 Task: Check the standings of the 2023 Victory Lane Racing NASCAR Cup Series for the race "Wurth 400" on the track "Dover".
Action: Mouse moved to (148, 322)
Screenshot: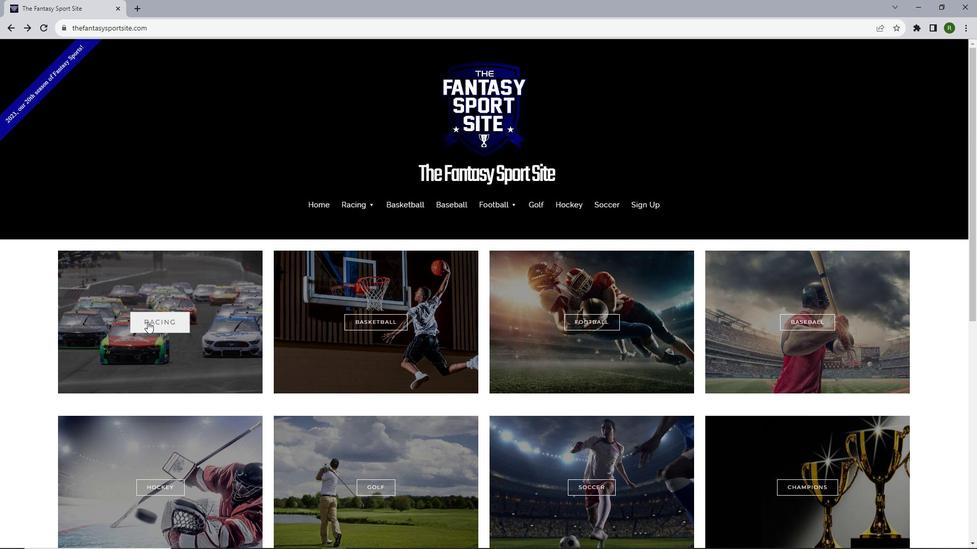 
Action: Mouse pressed left at (148, 322)
Screenshot: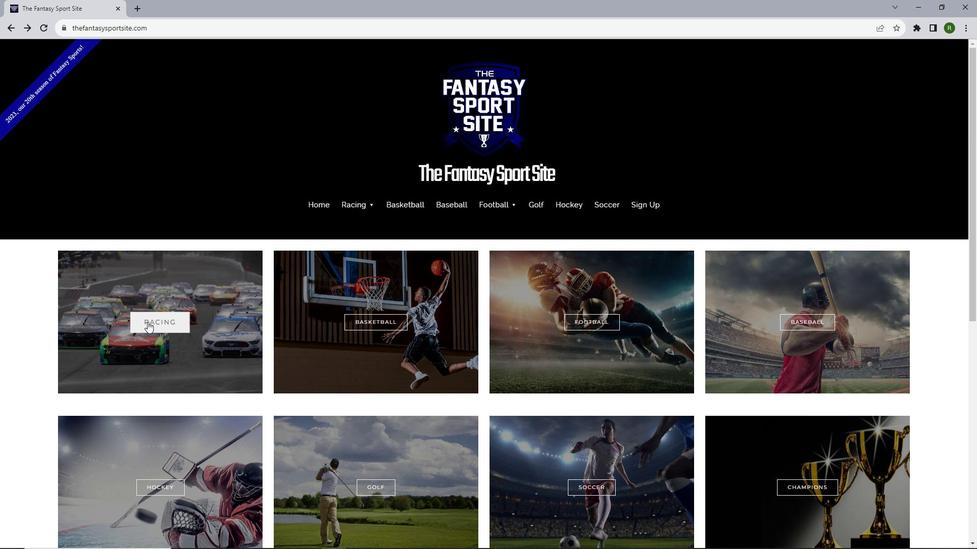 
Action: Mouse moved to (229, 280)
Screenshot: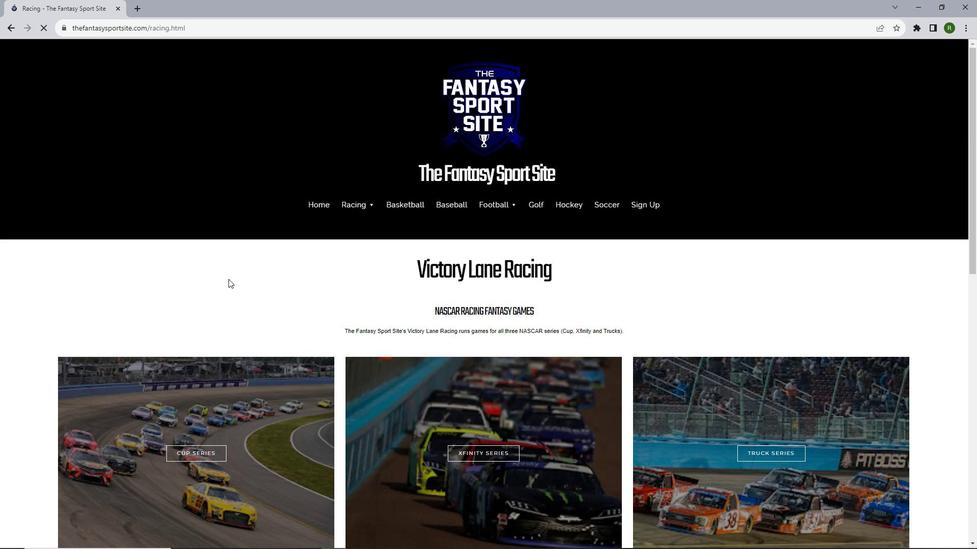 
Action: Mouse scrolled (229, 279) with delta (0, 0)
Screenshot: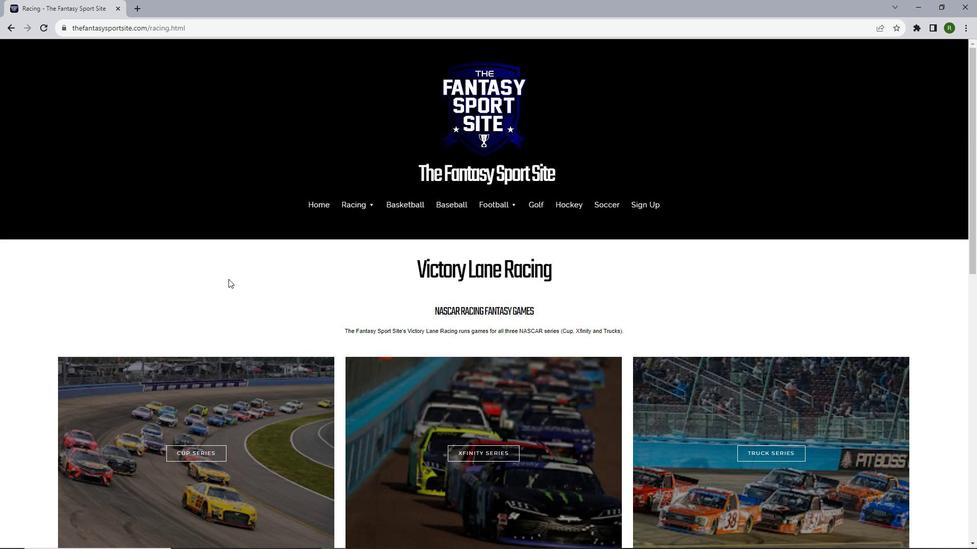 
Action: Mouse scrolled (229, 279) with delta (0, 0)
Screenshot: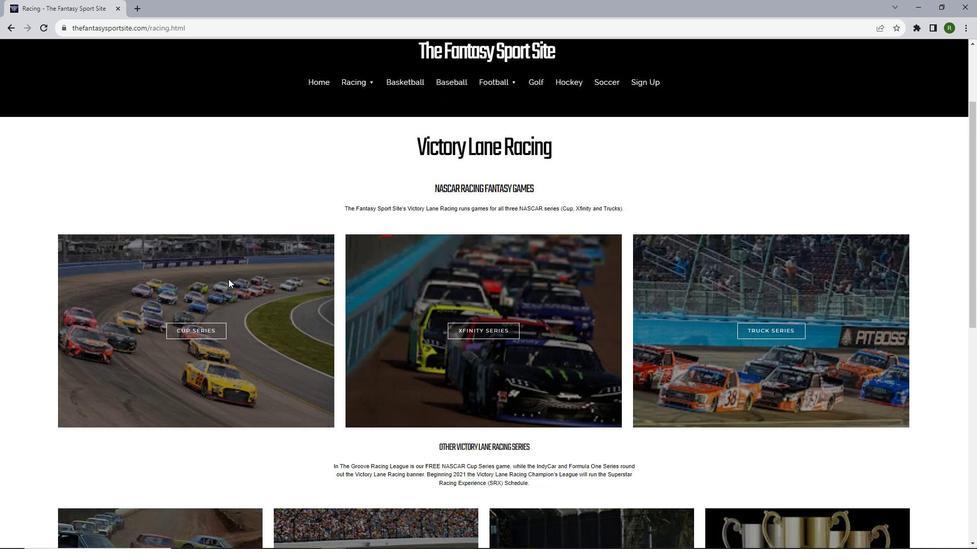 
Action: Mouse scrolled (229, 279) with delta (0, 0)
Screenshot: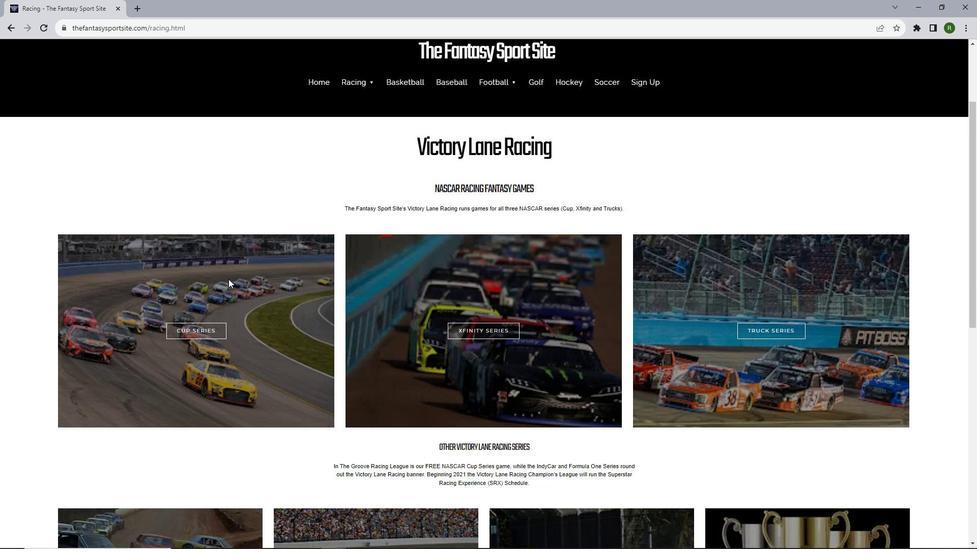 
Action: Mouse moved to (196, 300)
Screenshot: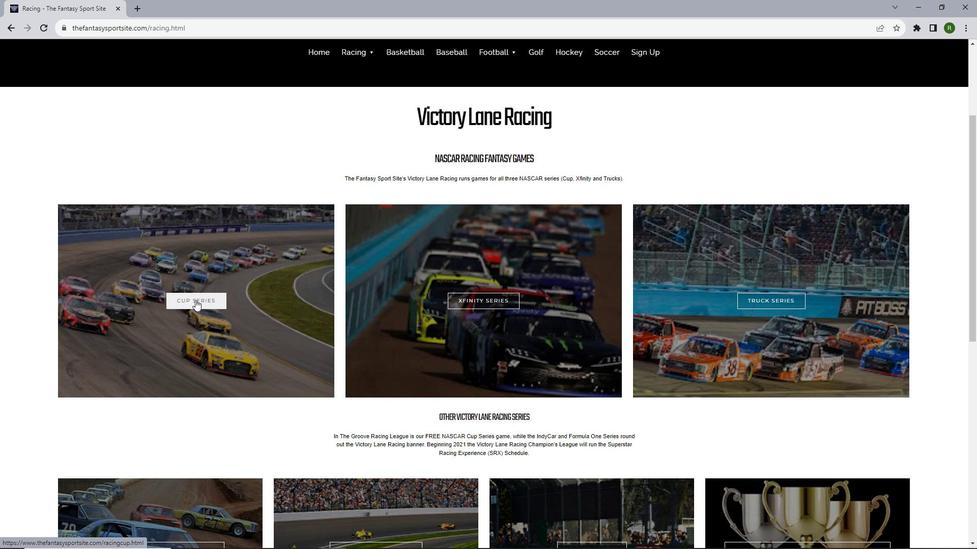 
Action: Mouse pressed left at (196, 300)
Screenshot: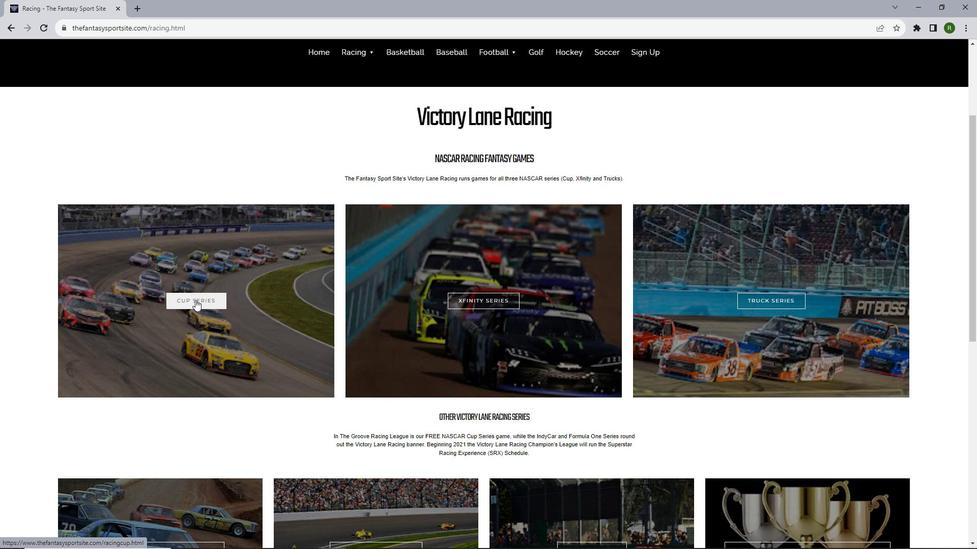 
Action: Mouse moved to (283, 262)
Screenshot: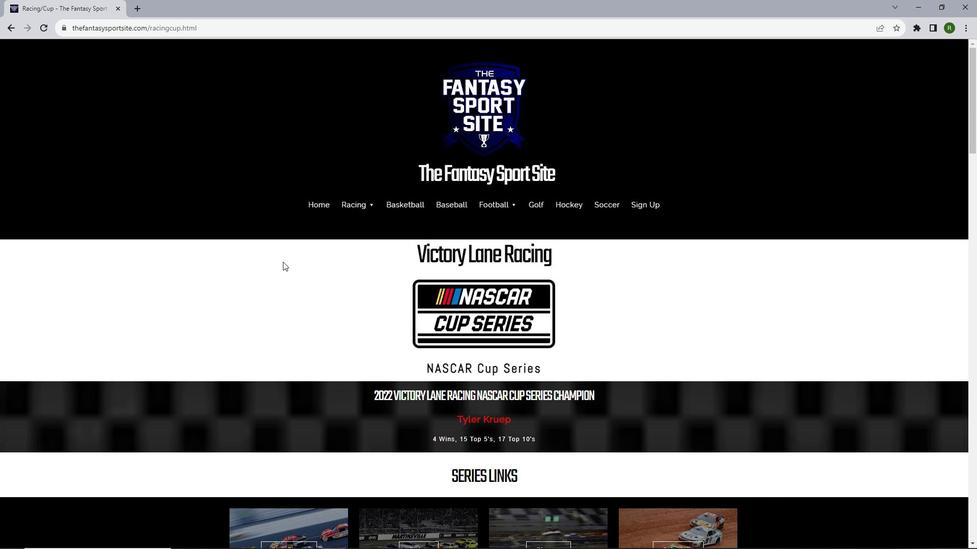 
Action: Mouse scrolled (283, 262) with delta (0, 0)
Screenshot: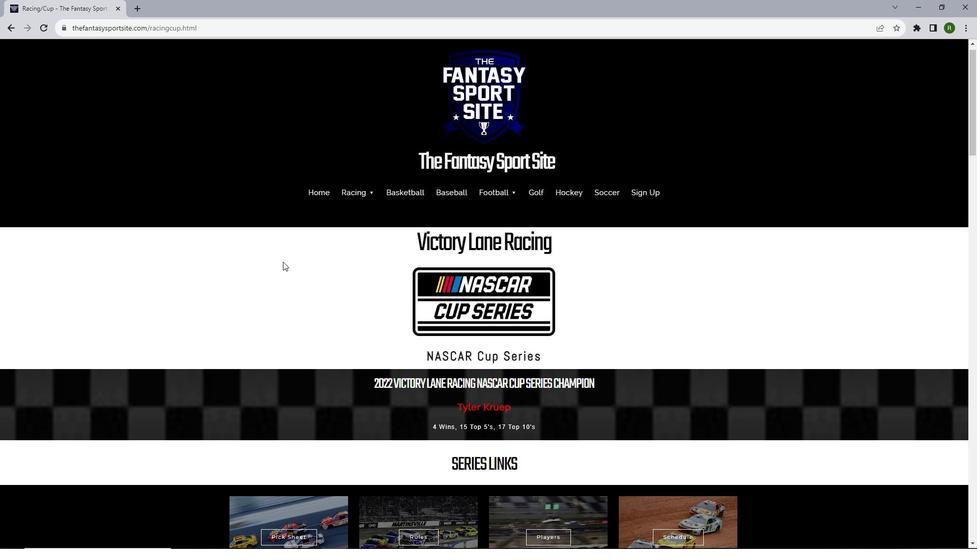 
Action: Mouse scrolled (283, 262) with delta (0, 0)
Screenshot: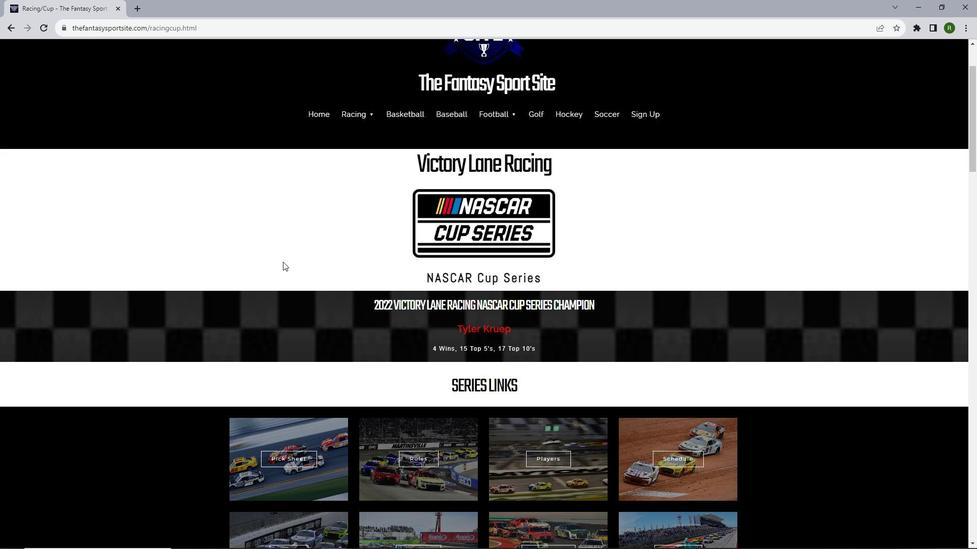 
Action: Mouse scrolled (283, 262) with delta (0, 0)
Screenshot: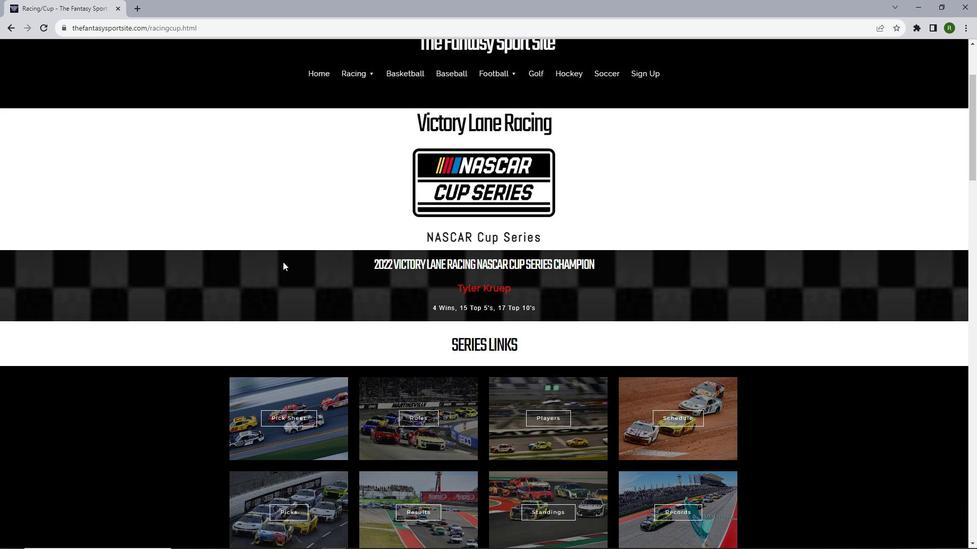 
Action: Mouse scrolled (283, 262) with delta (0, 0)
Screenshot: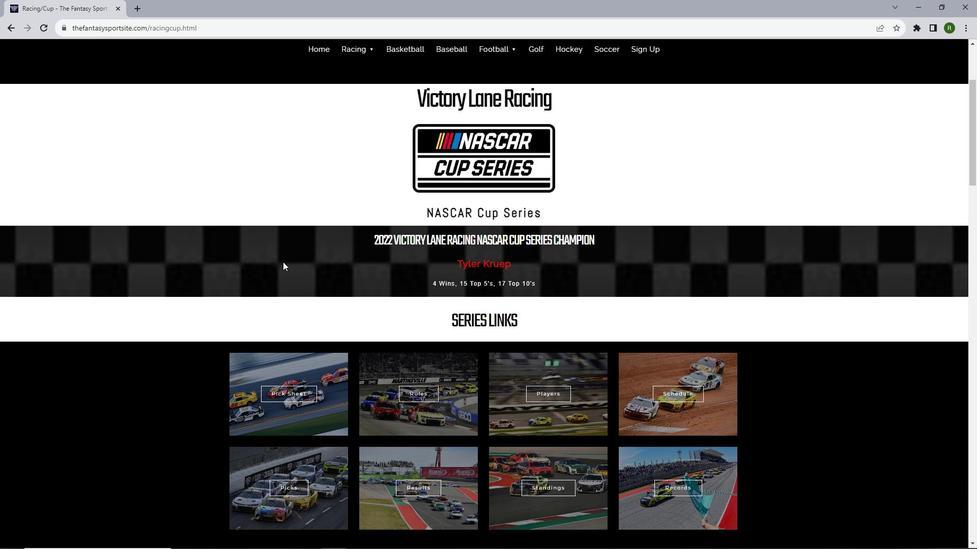 
Action: Mouse moved to (558, 432)
Screenshot: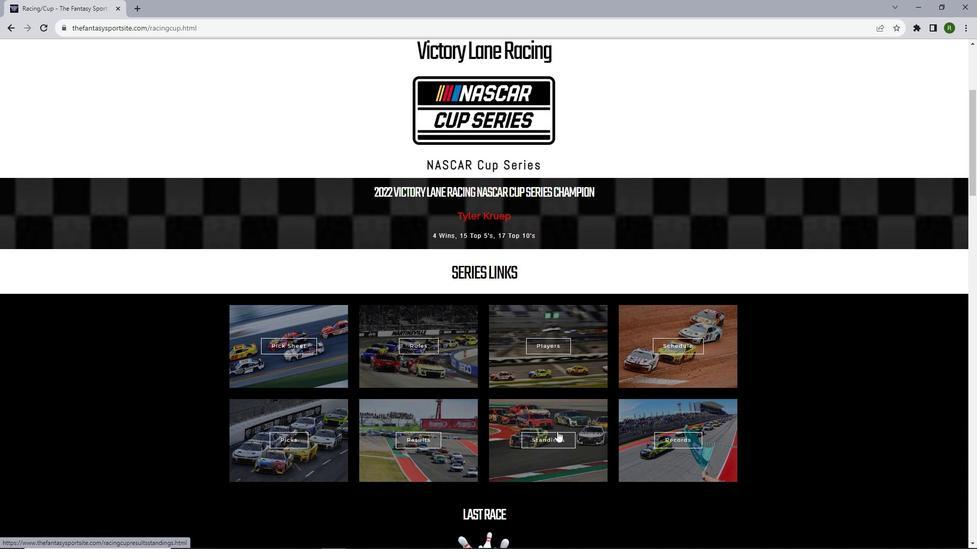 
Action: Mouse pressed left at (558, 432)
Screenshot: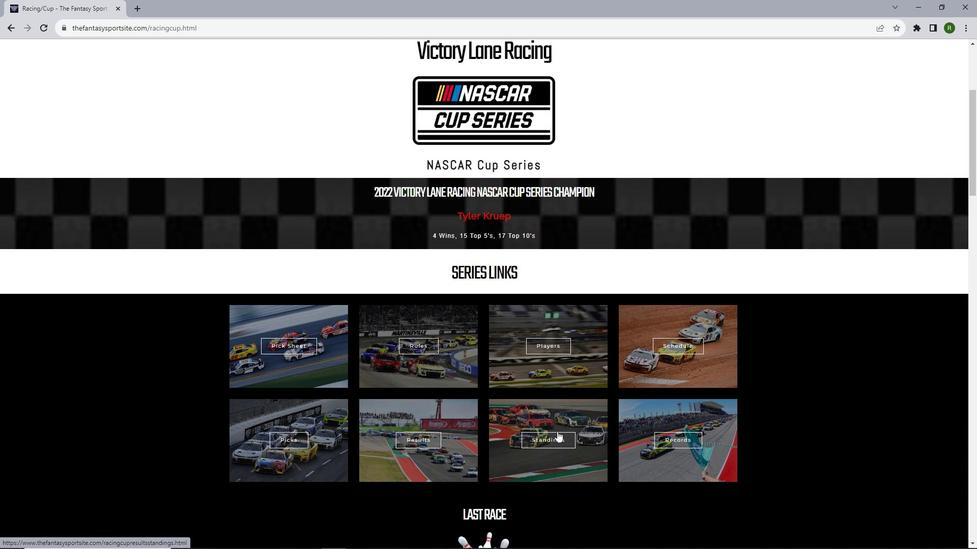 
Action: Mouse moved to (458, 227)
Screenshot: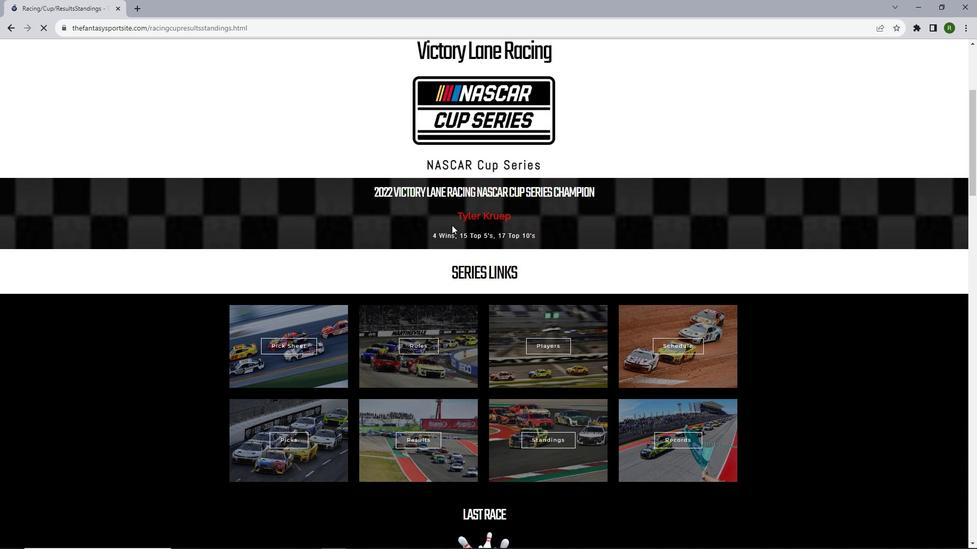 
Action: Mouse scrolled (458, 227) with delta (0, 0)
Screenshot: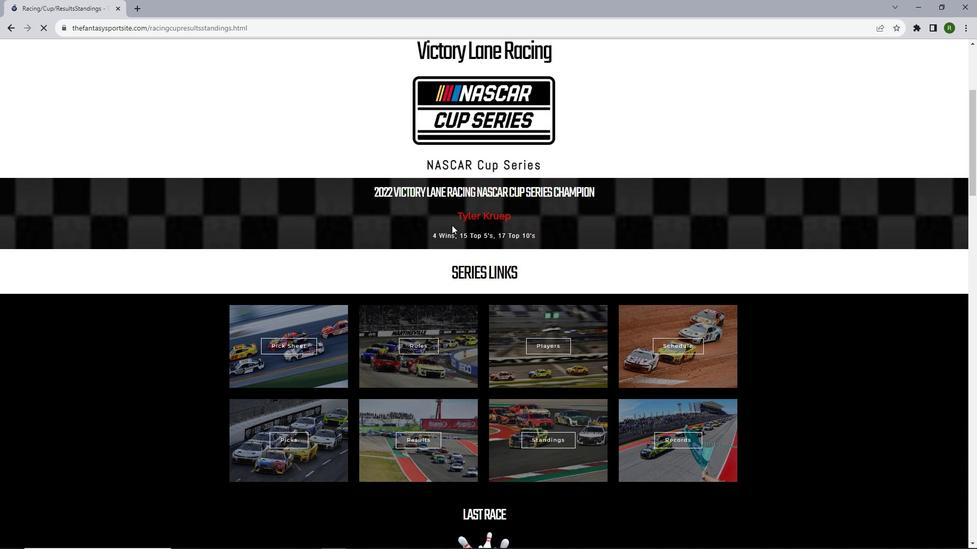 
Action: Mouse moved to (452, 226)
Screenshot: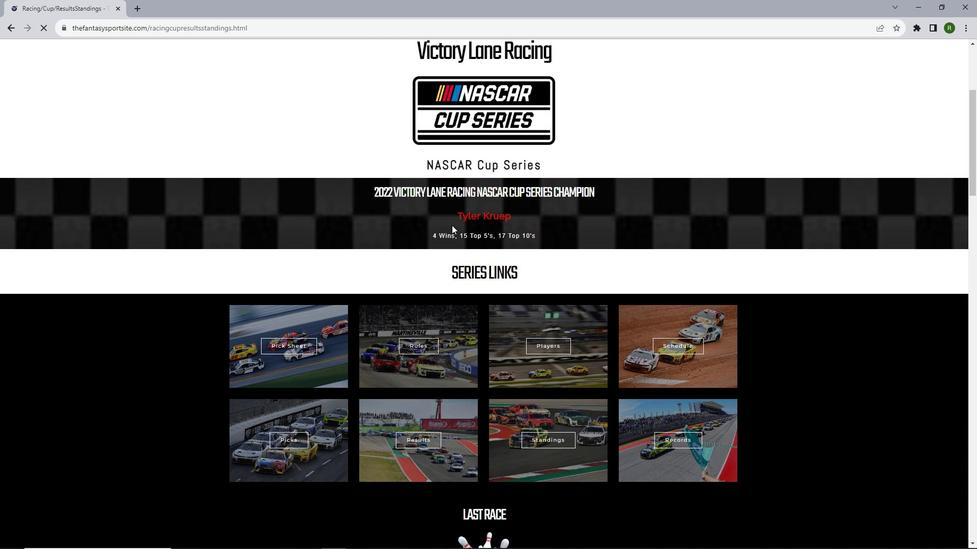 
Action: Mouse scrolled (452, 225) with delta (0, 0)
Screenshot: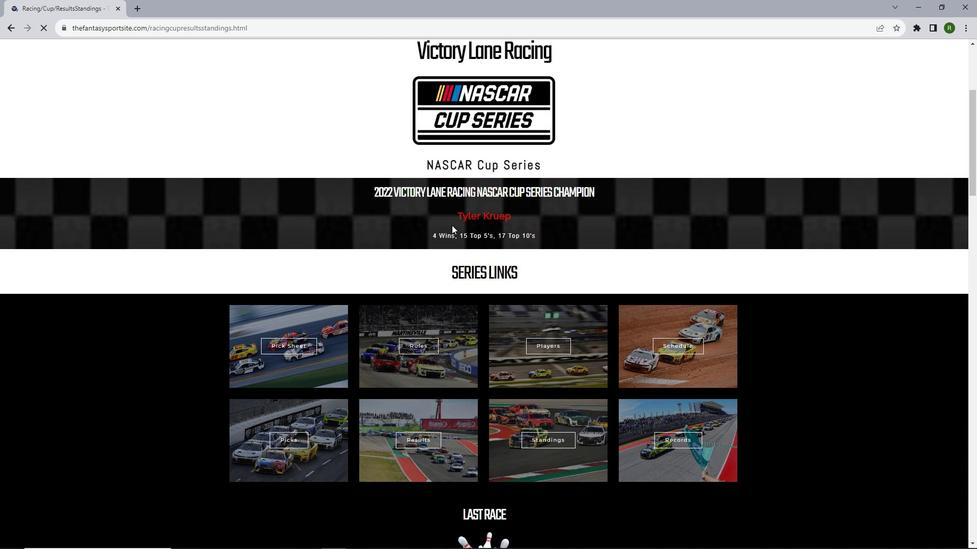 
Action: Mouse scrolled (452, 225) with delta (0, 0)
Screenshot: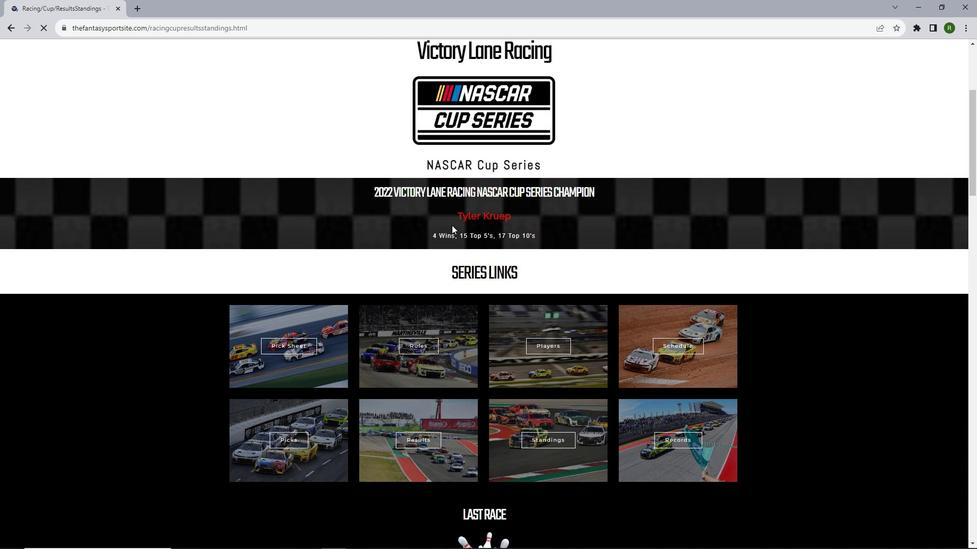 
Action: Mouse scrolled (452, 225) with delta (0, 0)
Screenshot: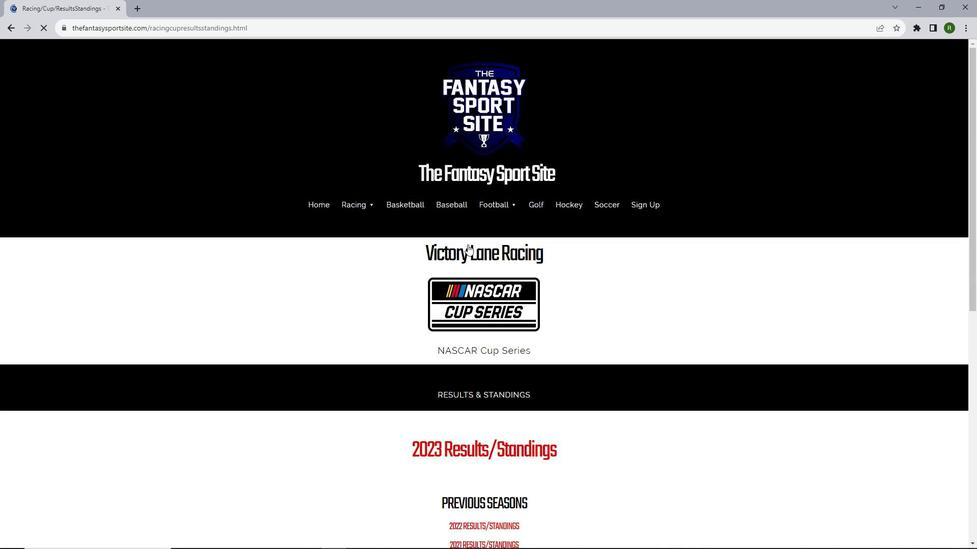 
Action: Mouse moved to (469, 390)
Screenshot: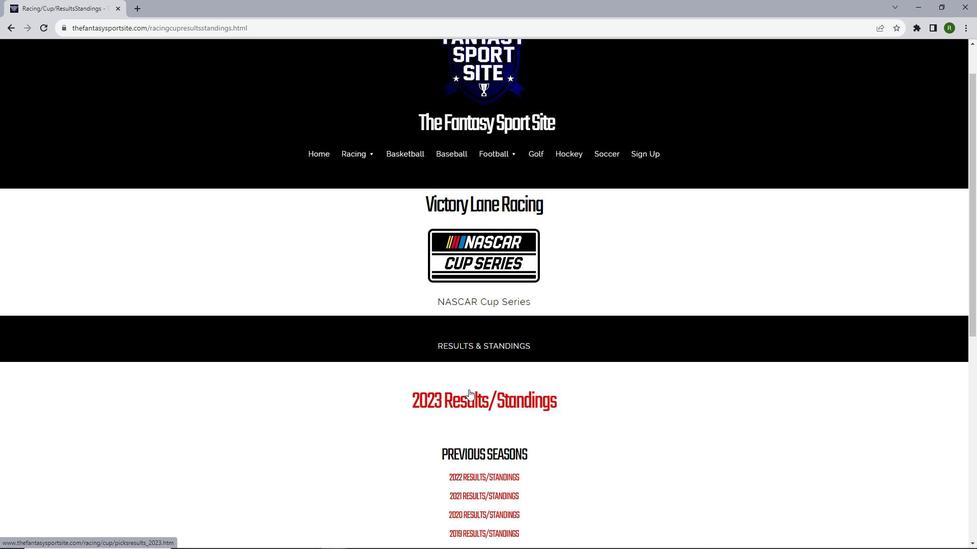 
Action: Mouse pressed left at (469, 390)
Screenshot: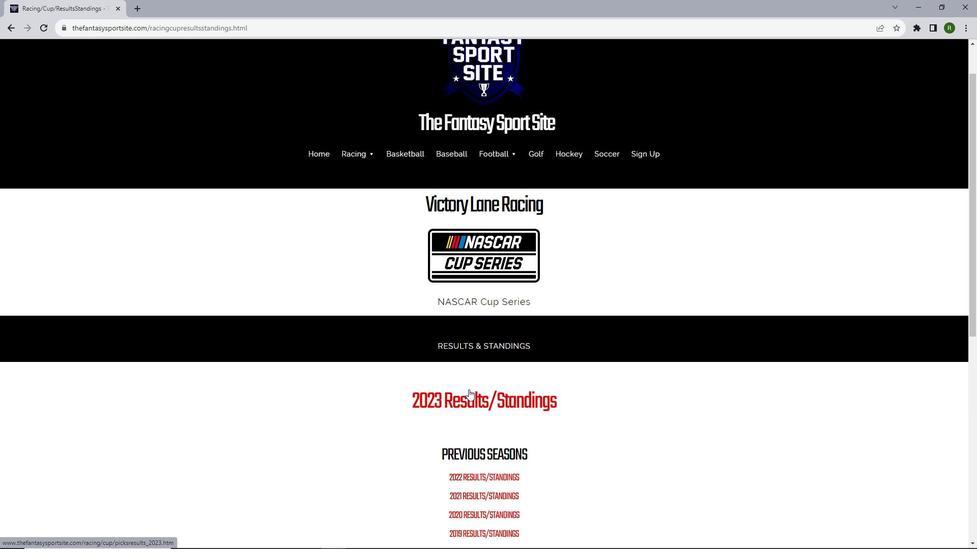 
Action: Mouse moved to (620, 211)
Screenshot: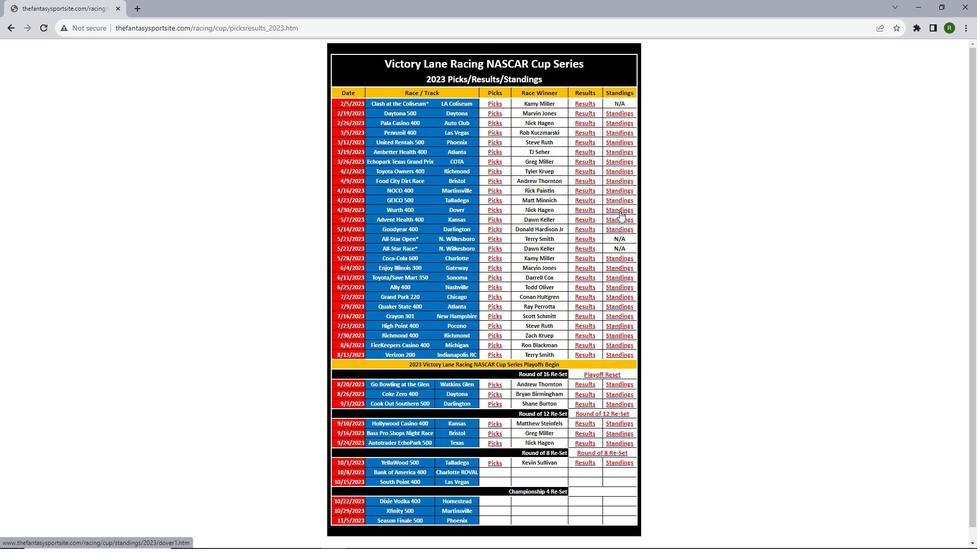 
Action: Mouse pressed left at (620, 211)
Screenshot: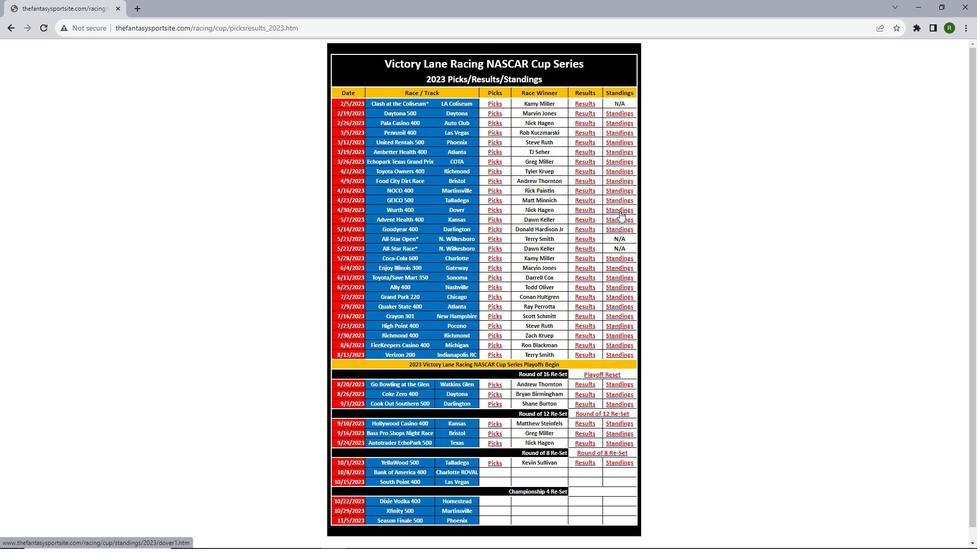
Action: Mouse moved to (617, 211)
Screenshot: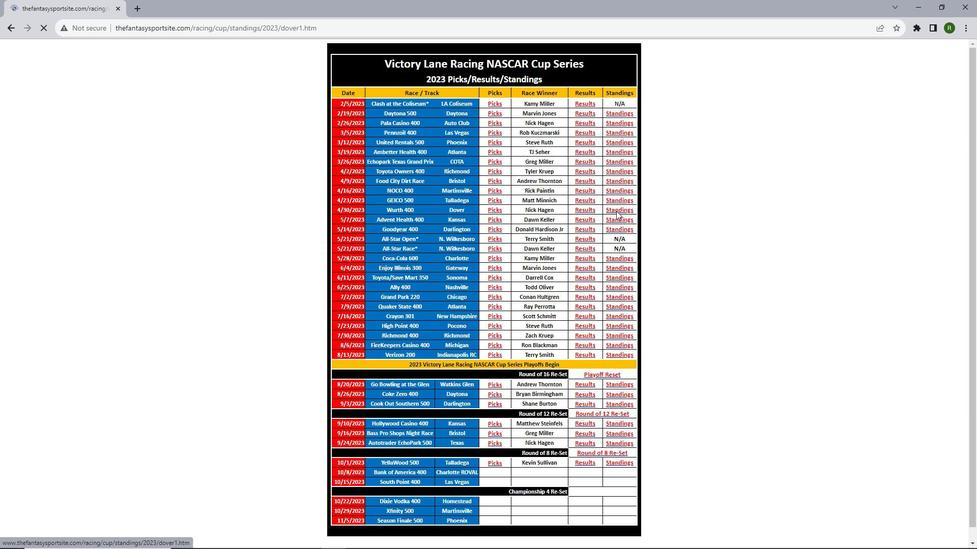 
Action: Mouse scrolled (617, 211) with delta (0, 0)
Screenshot: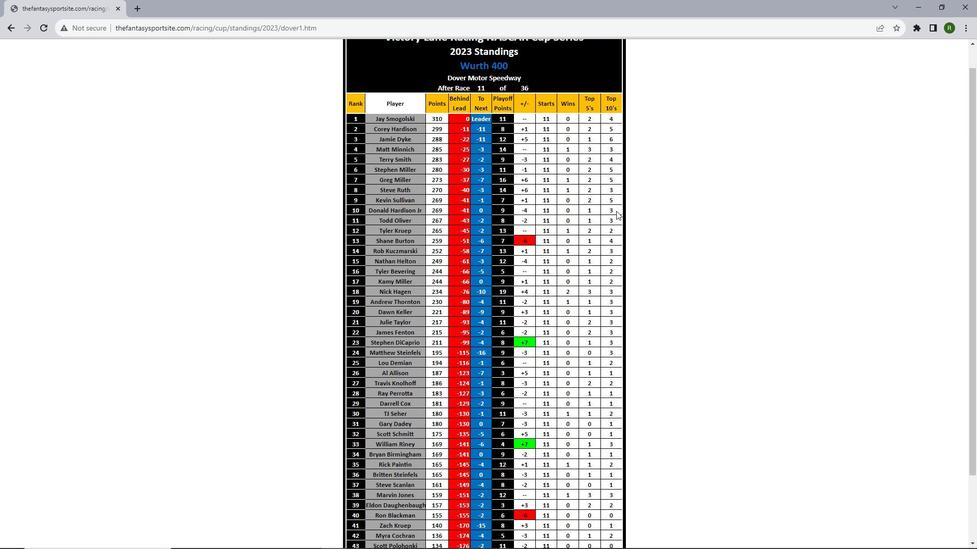 
Action: Mouse scrolled (617, 211) with delta (0, 0)
Screenshot: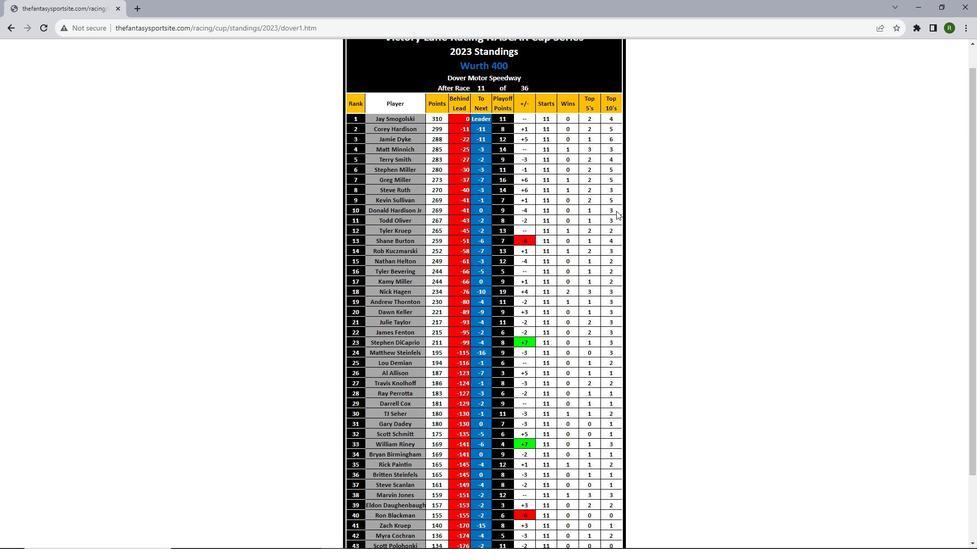 
Action: Mouse scrolled (617, 211) with delta (0, 0)
Screenshot: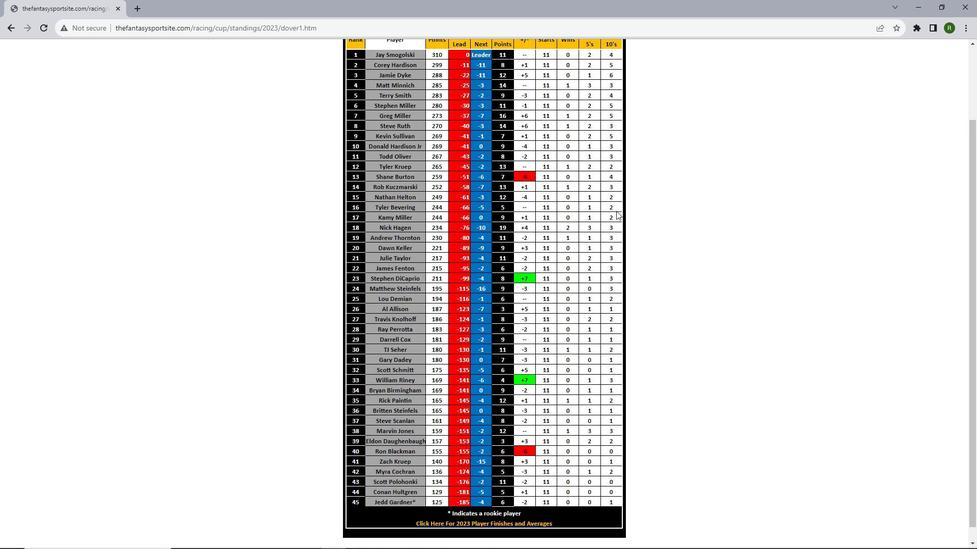 
Action: Mouse scrolled (617, 211) with delta (0, 0)
Screenshot: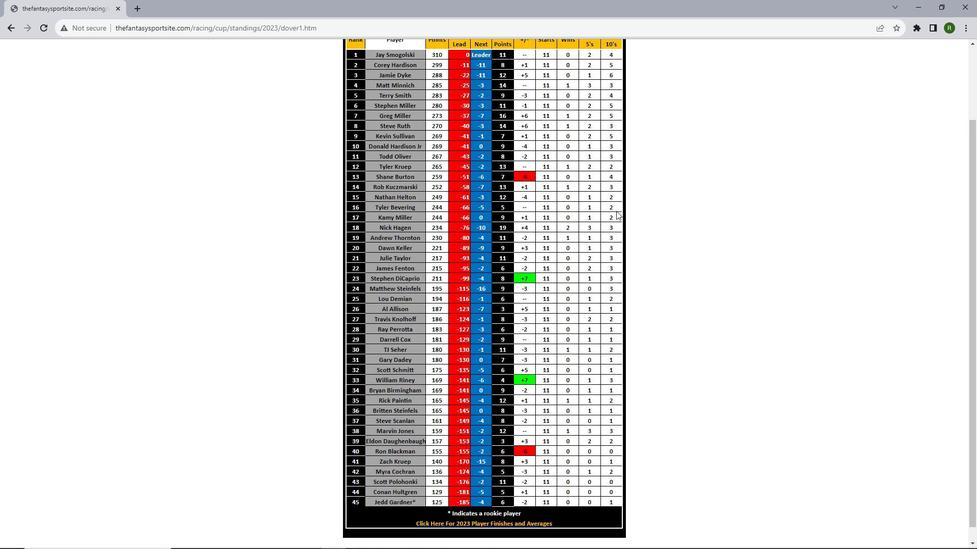
Action: Mouse scrolled (617, 211) with delta (0, 0)
Screenshot: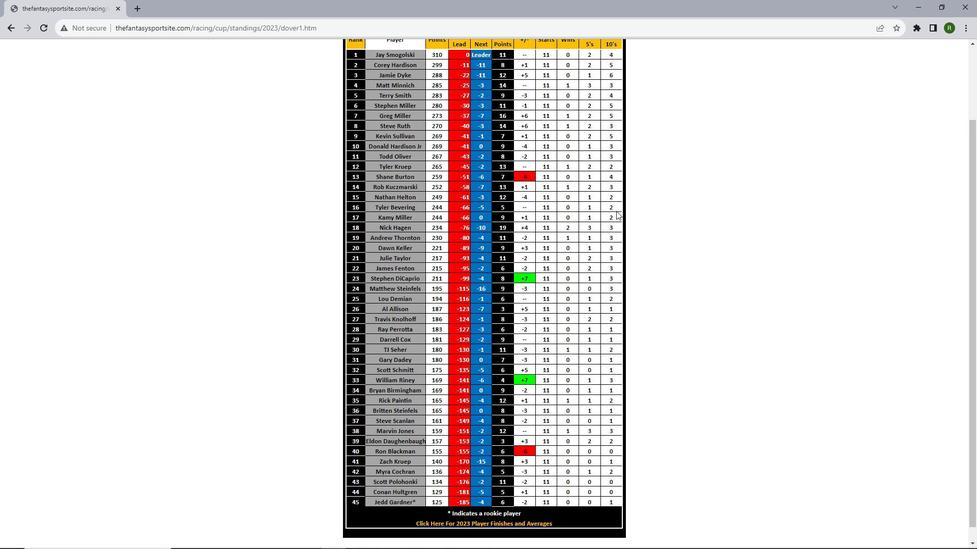 
Action: Mouse scrolled (617, 211) with delta (0, 0)
Screenshot: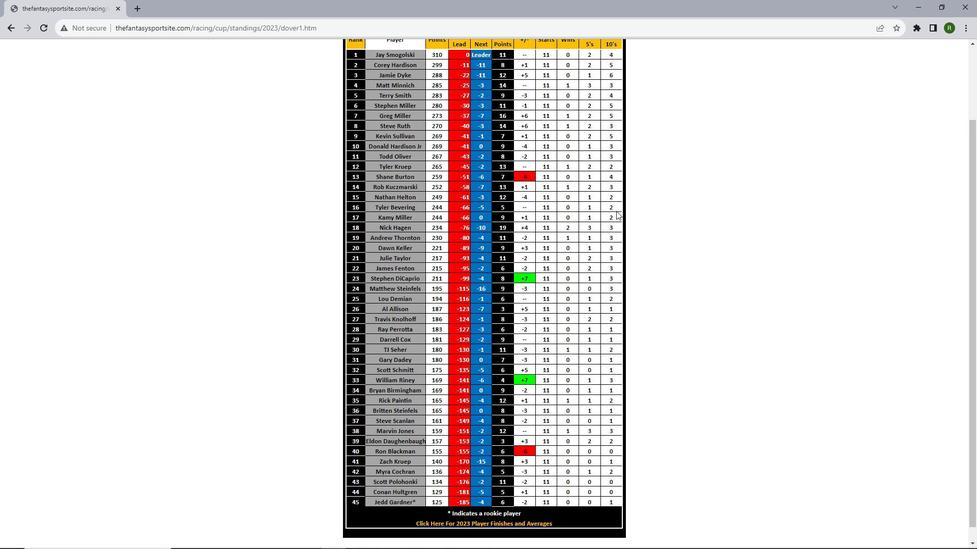 
Action: Mouse scrolled (617, 211) with delta (0, 0)
Screenshot: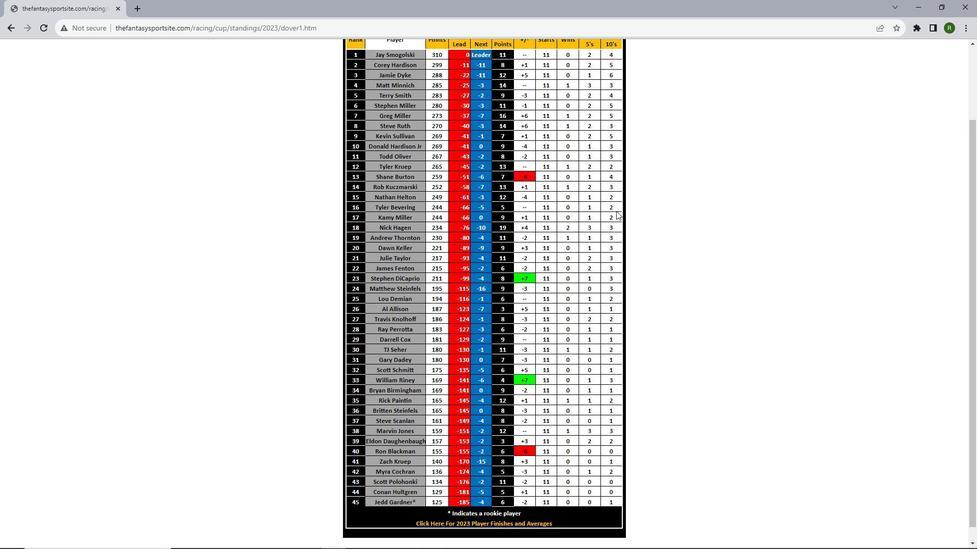 
Action: Mouse scrolled (617, 211) with delta (0, 0)
Screenshot: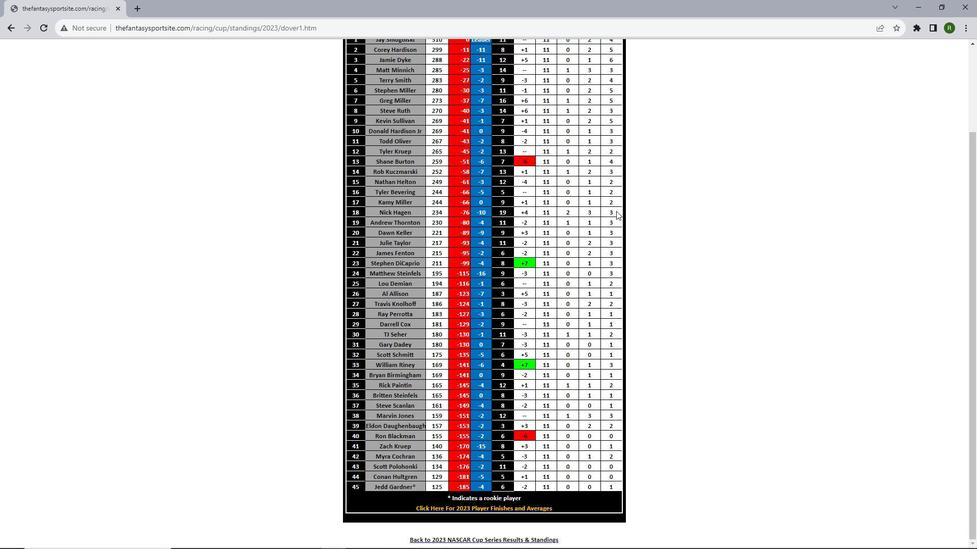 
Action: Mouse scrolled (617, 211) with delta (0, 0)
Screenshot: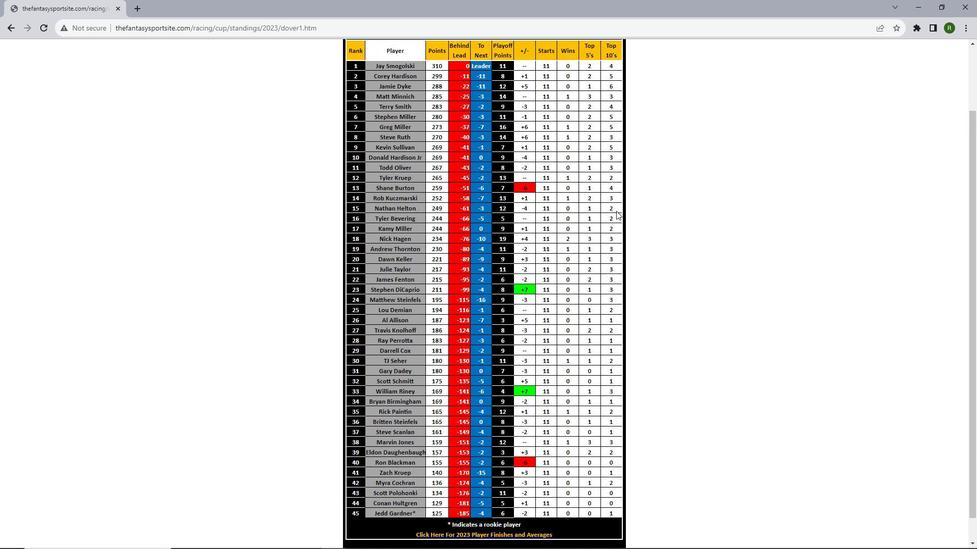 
Action: Mouse scrolled (617, 212) with delta (0, 0)
Screenshot: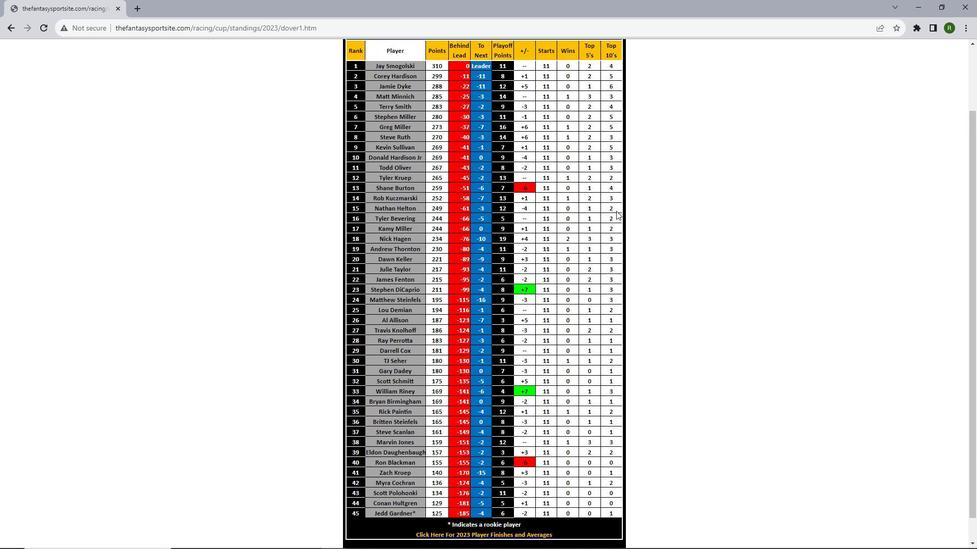 
Action: Mouse scrolled (617, 212) with delta (0, 0)
Screenshot: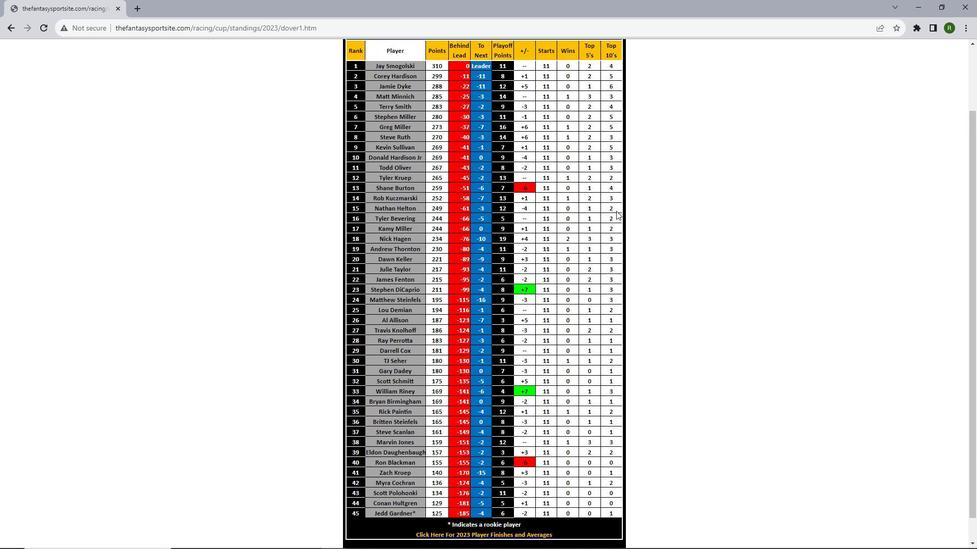 
Action: Mouse scrolled (617, 212) with delta (0, 0)
Screenshot: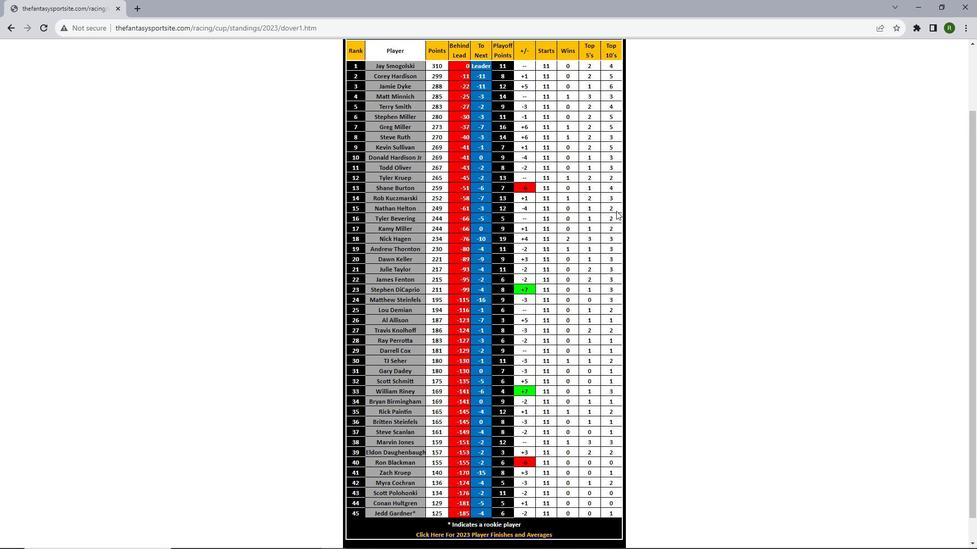 
Action: Mouse scrolled (617, 212) with delta (0, 0)
Screenshot: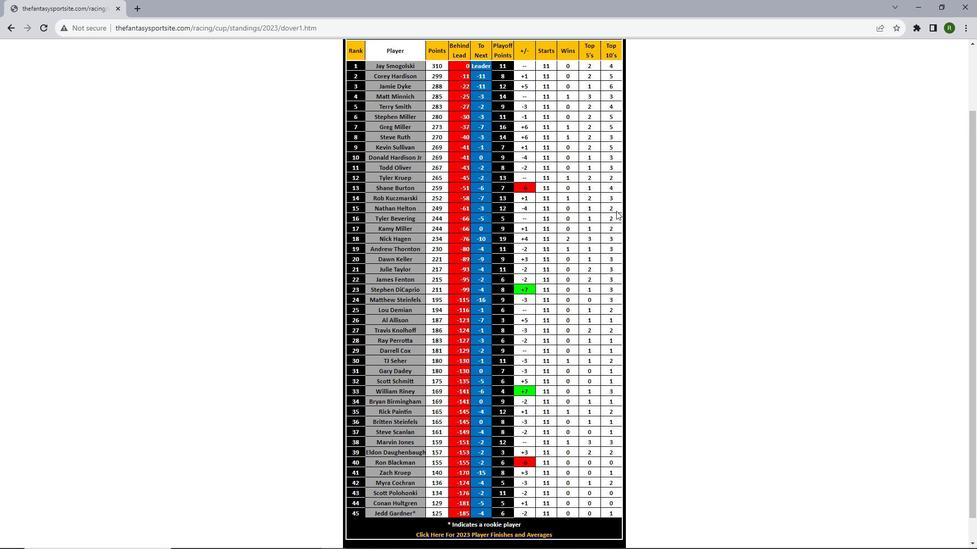 
Action: Mouse scrolled (617, 212) with delta (0, 0)
Screenshot: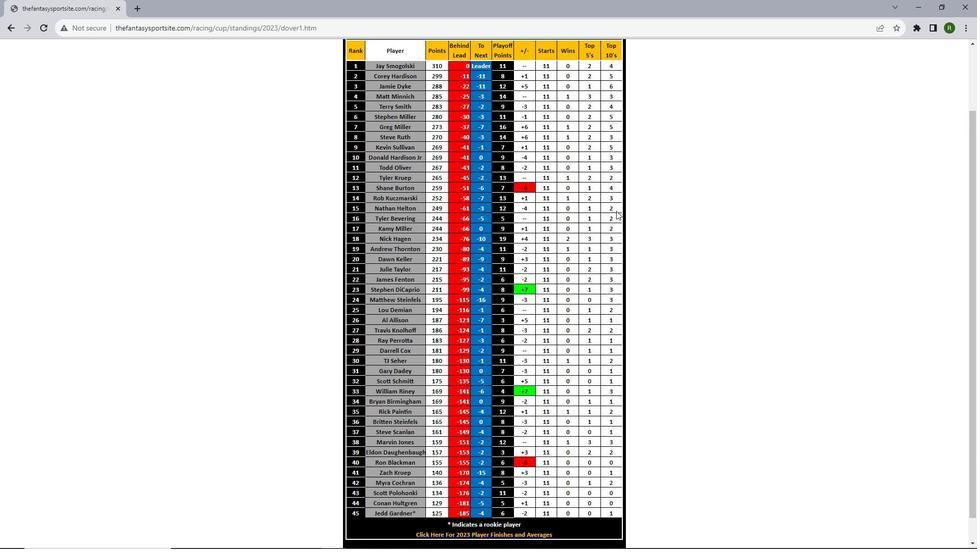
Action: Mouse scrolled (617, 212) with delta (0, 0)
Screenshot: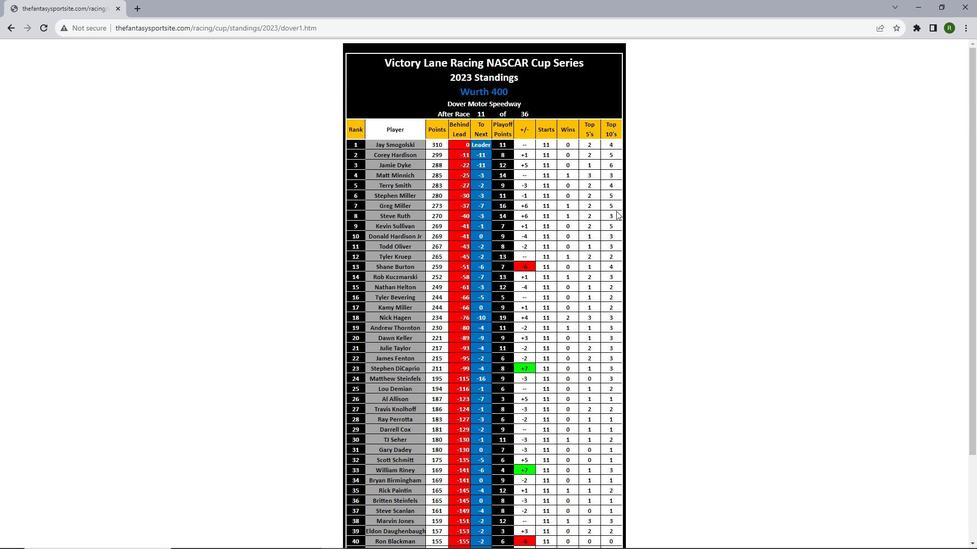 
Action: Mouse scrolled (617, 212) with delta (0, 0)
Screenshot: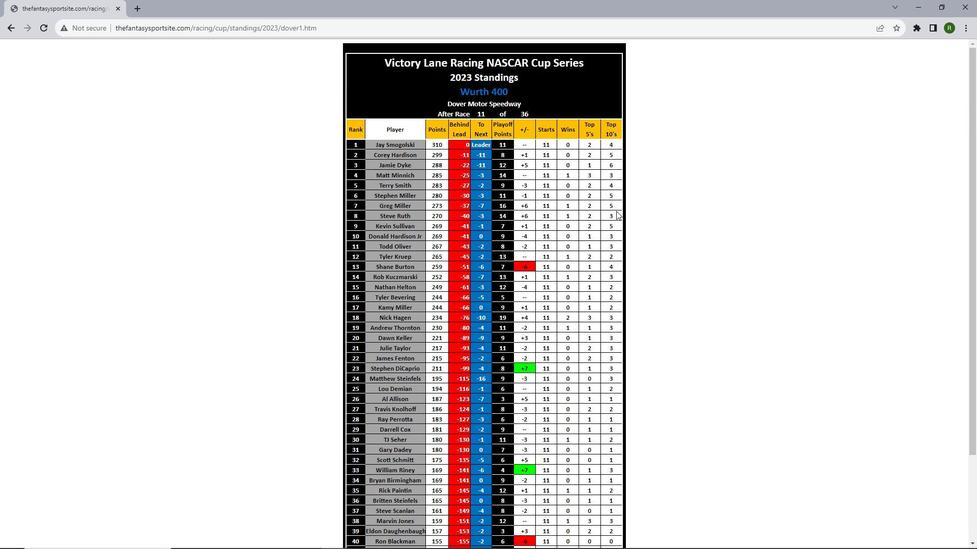 
